 Task: Select format cells if greater than or equal to.
Action: Mouse moved to (164, 88)
Screenshot: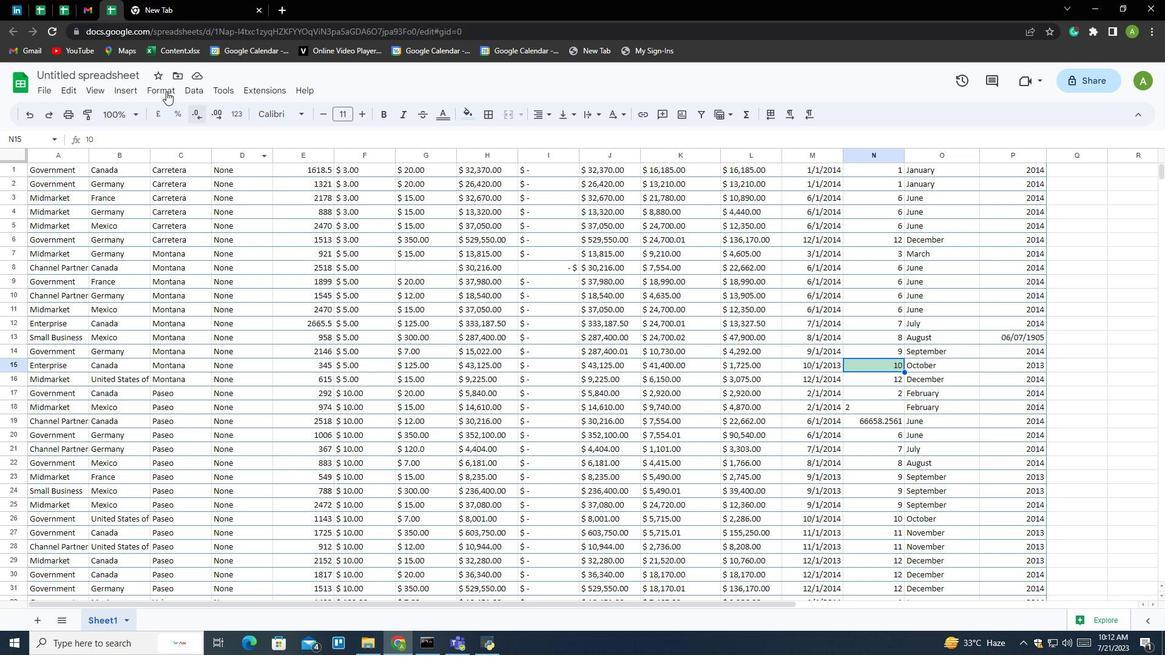 
Action: Mouse pressed left at (164, 88)
Screenshot: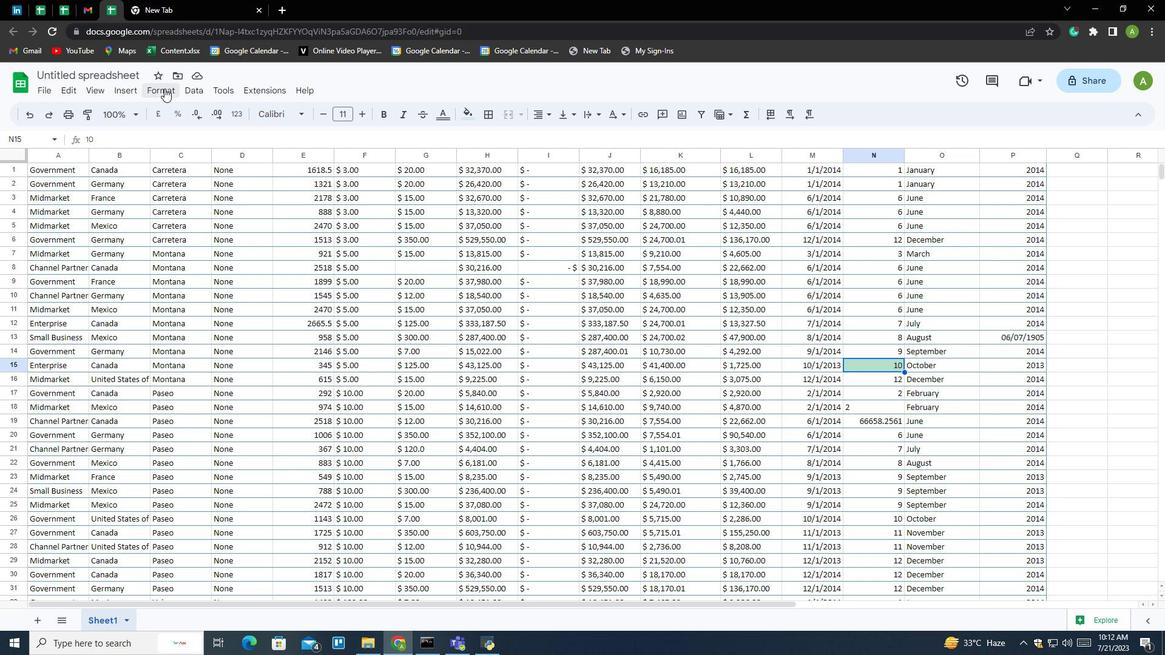 
Action: Mouse moved to (189, 324)
Screenshot: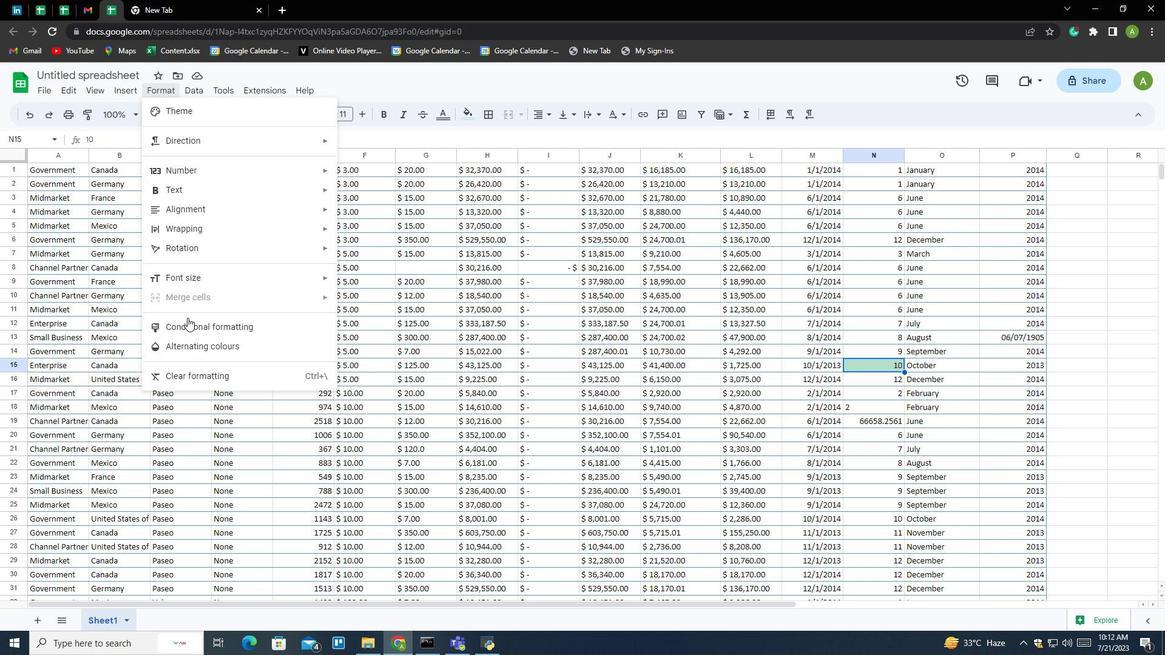 
Action: Mouse pressed left at (189, 324)
Screenshot: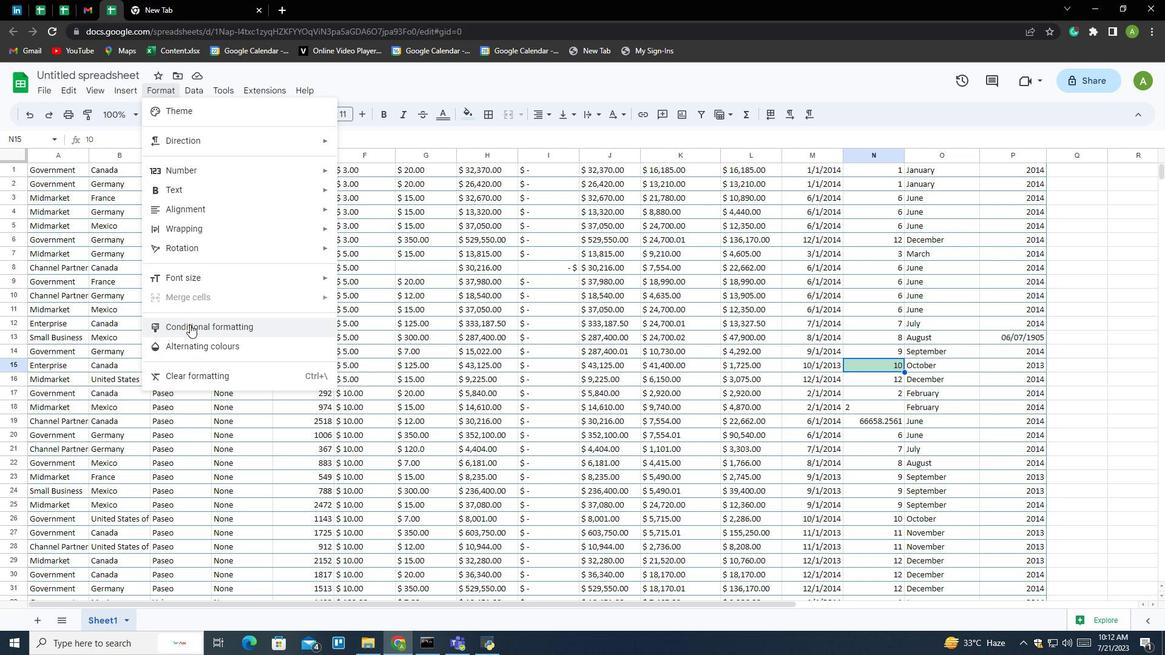 
Action: Mouse moved to (1040, 158)
Screenshot: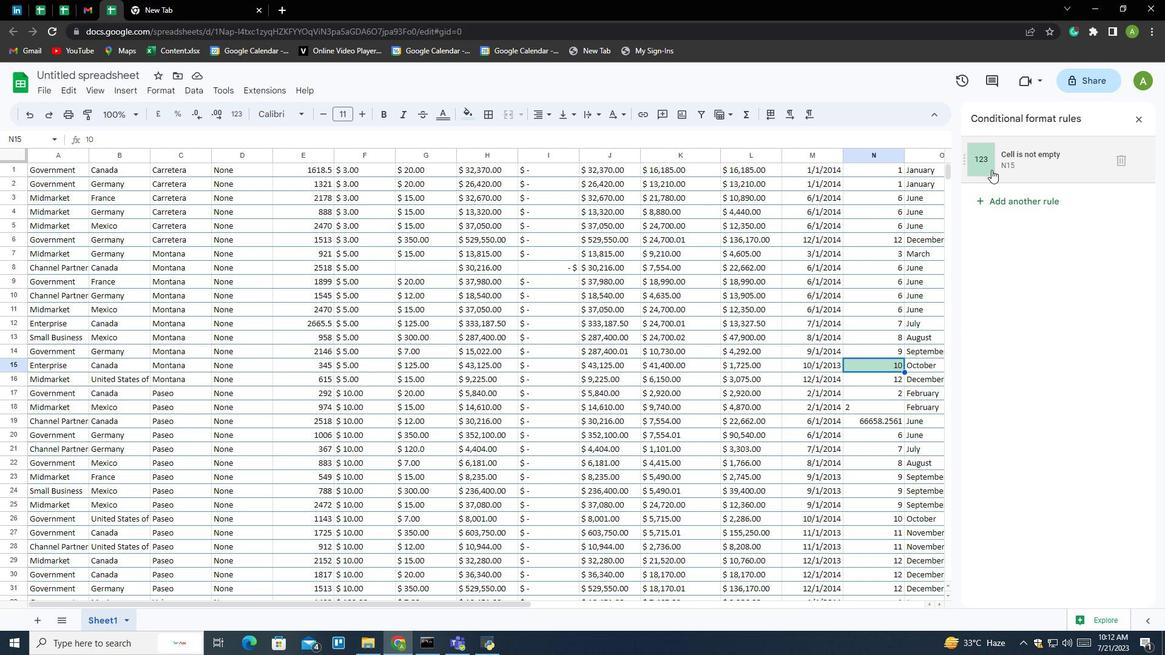 
Action: Mouse pressed left at (1040, 158)
Screenshot: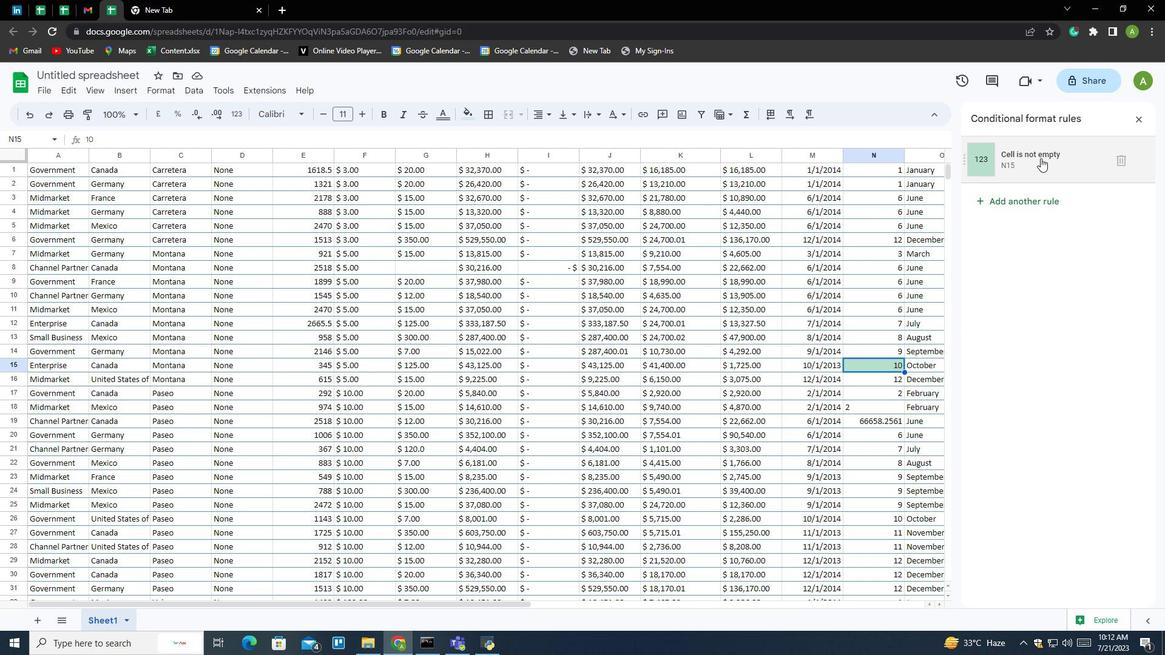 
Action: Mouse moved to (1029, 276)
Screenshot: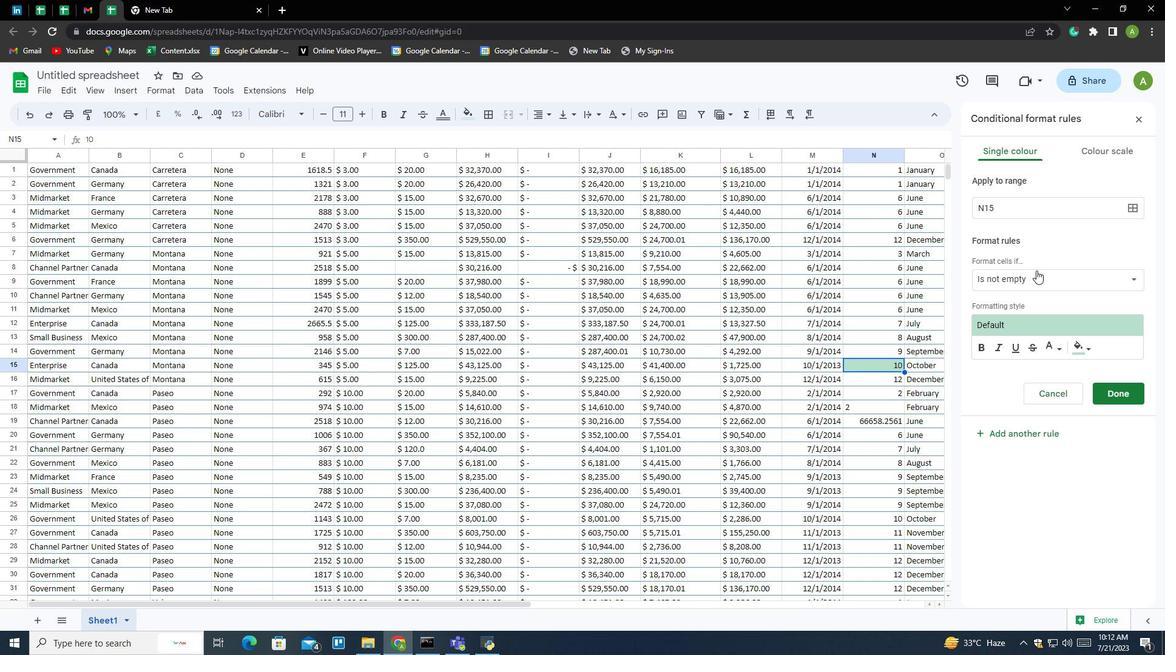 
Action: Mouse pressed left at (1029, 276)
Screenshot: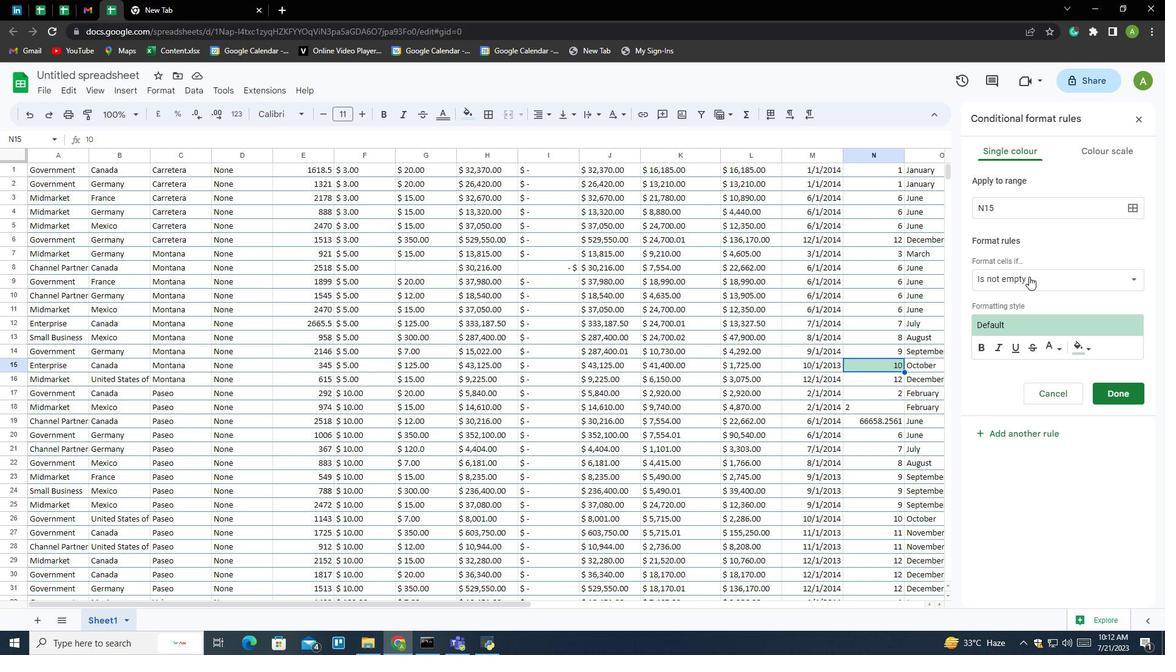 
Action: Mouse moved to (1034, 495)
Screenshot: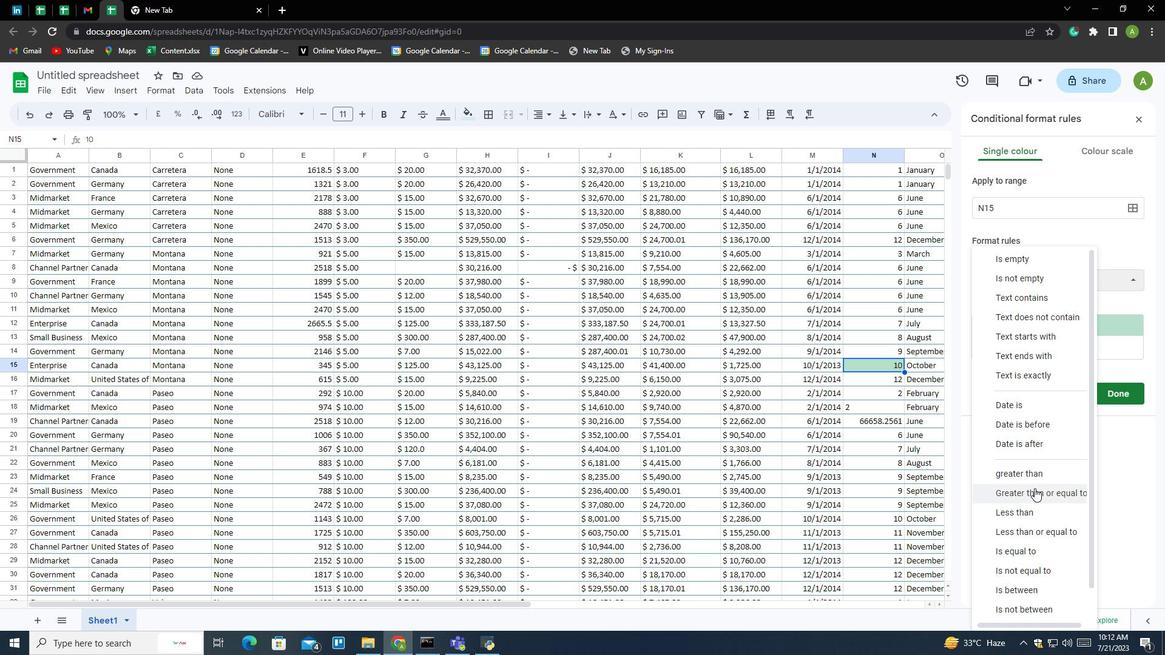 
Action: Mouse pressed left at (1034, 495)
Screenshot: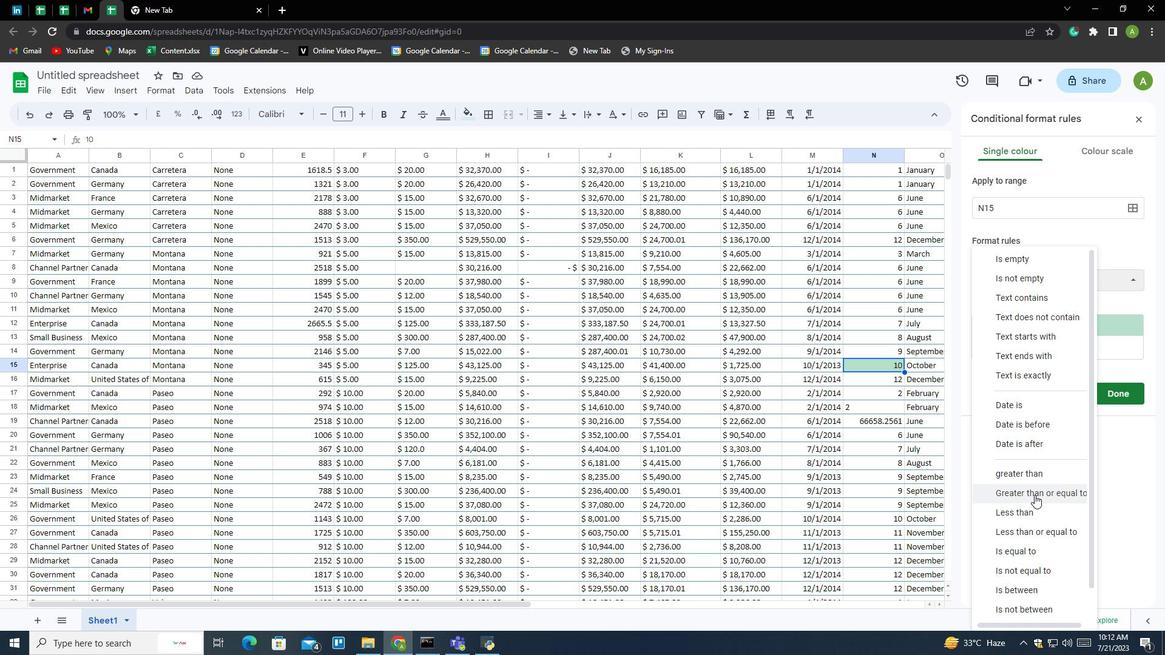 
Action: Mouse moved to (1027, 490)
Screenshot: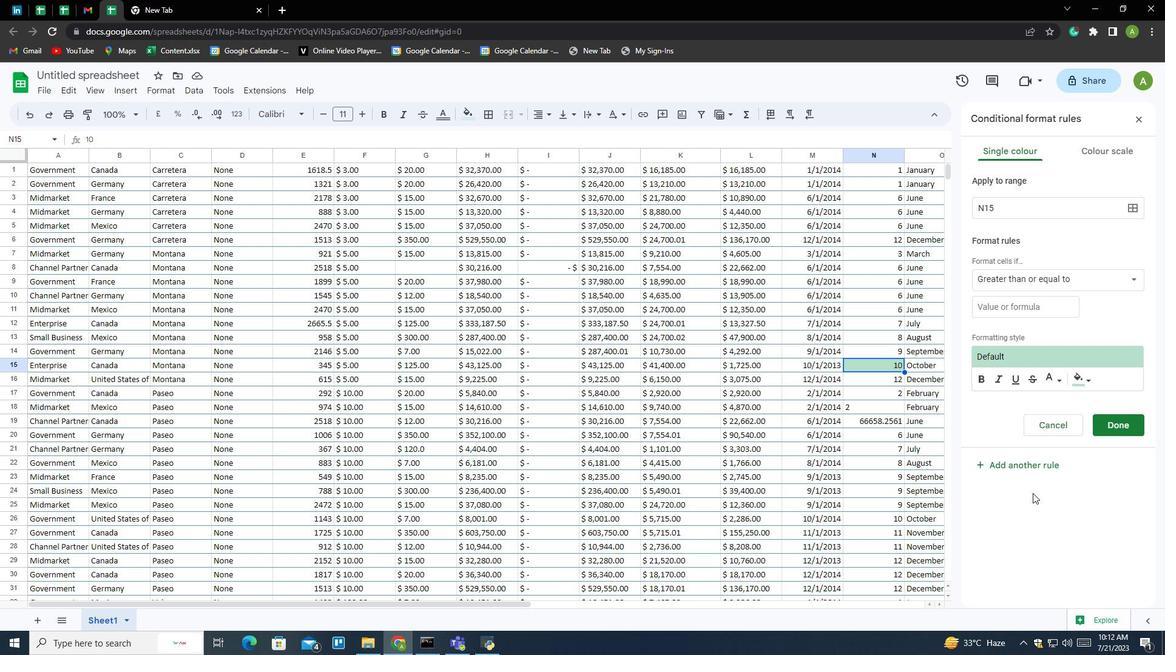 
